 Task: Create List Performance Evaluation in Board IT Management to Workspace Customer Service. Create List Employee Engagement in Board Social Media Content Creation to Workspace Customer Service. Create List Recruitment in Board Market Sizing and Segmentation to Workspace Customer Service
Action: Mouse moved to (247, 178)
Screenshot: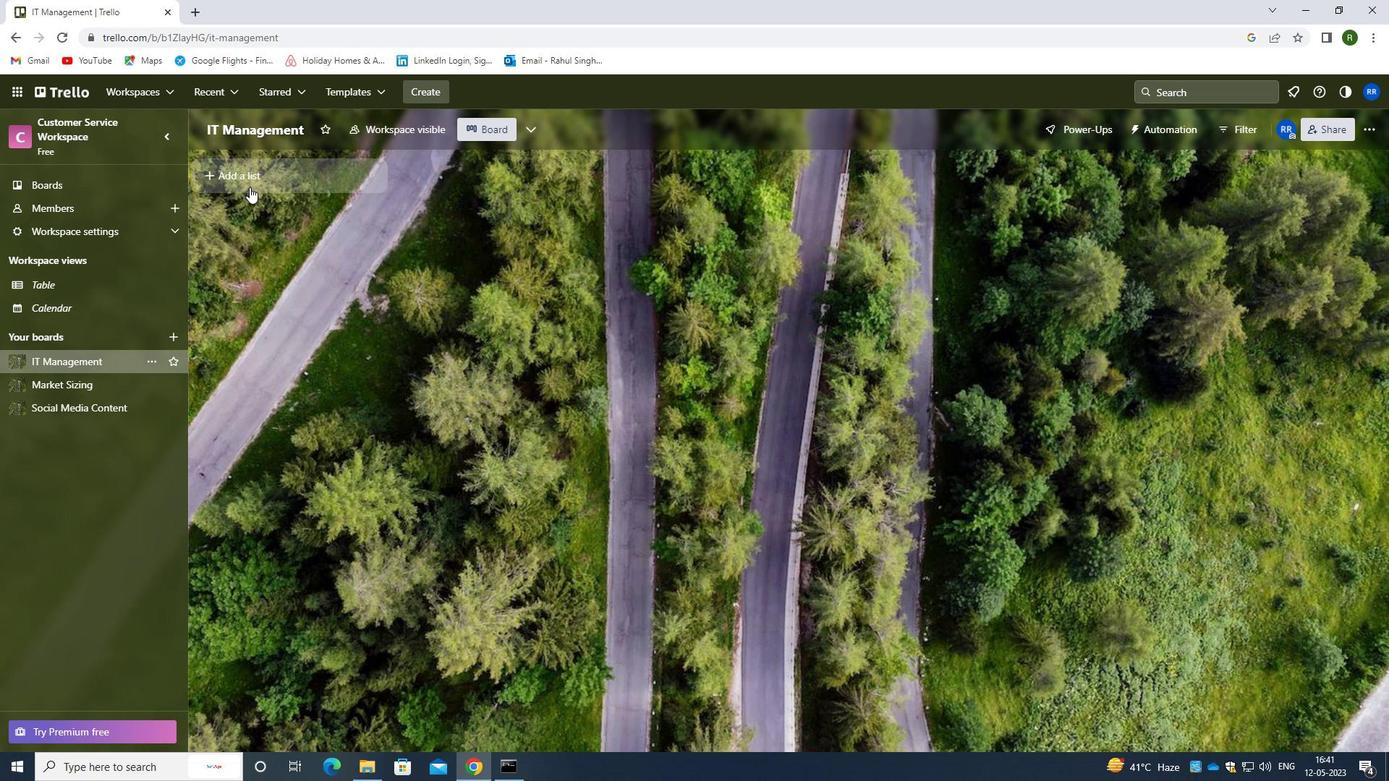 
Action: Mouse pressed left at (247, 178)
Screenshot: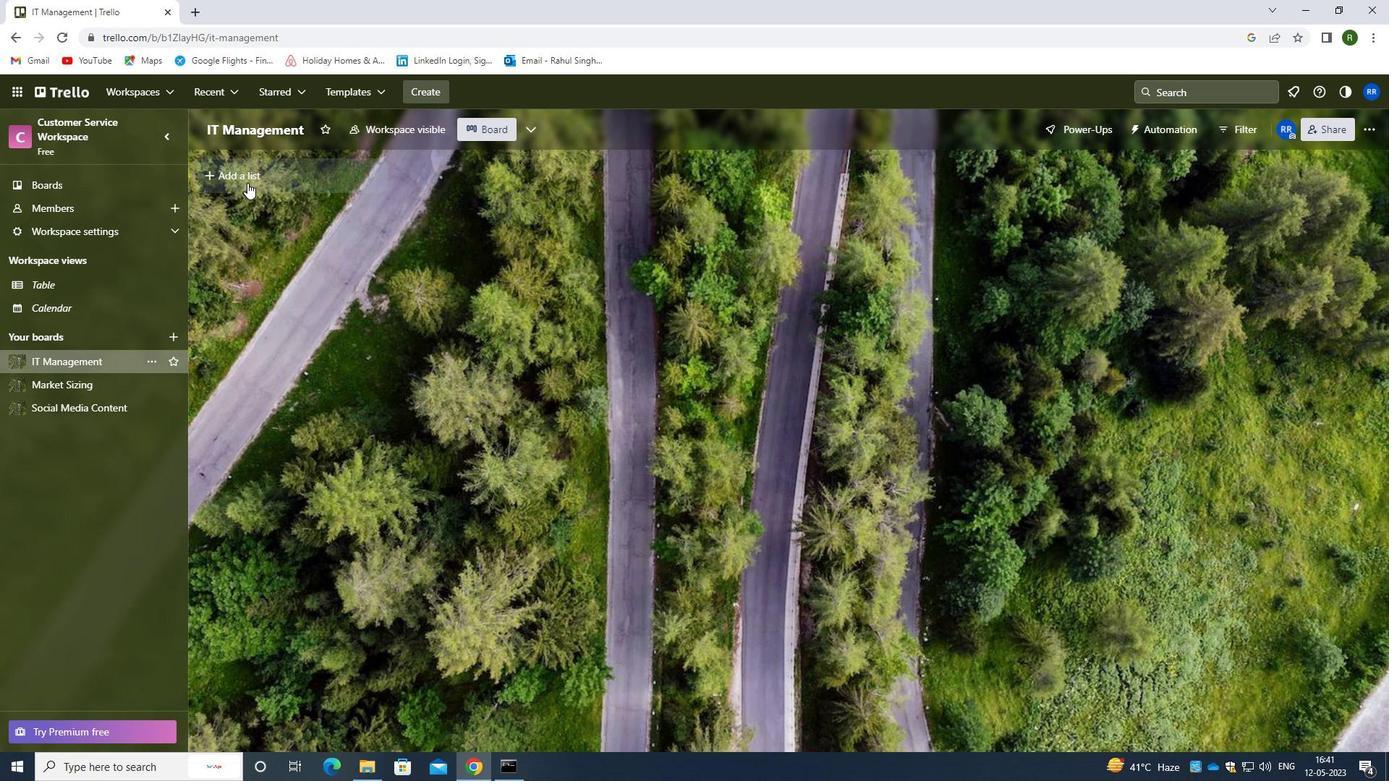 
Action: Mouse moved to (291, 173)
Screenshot: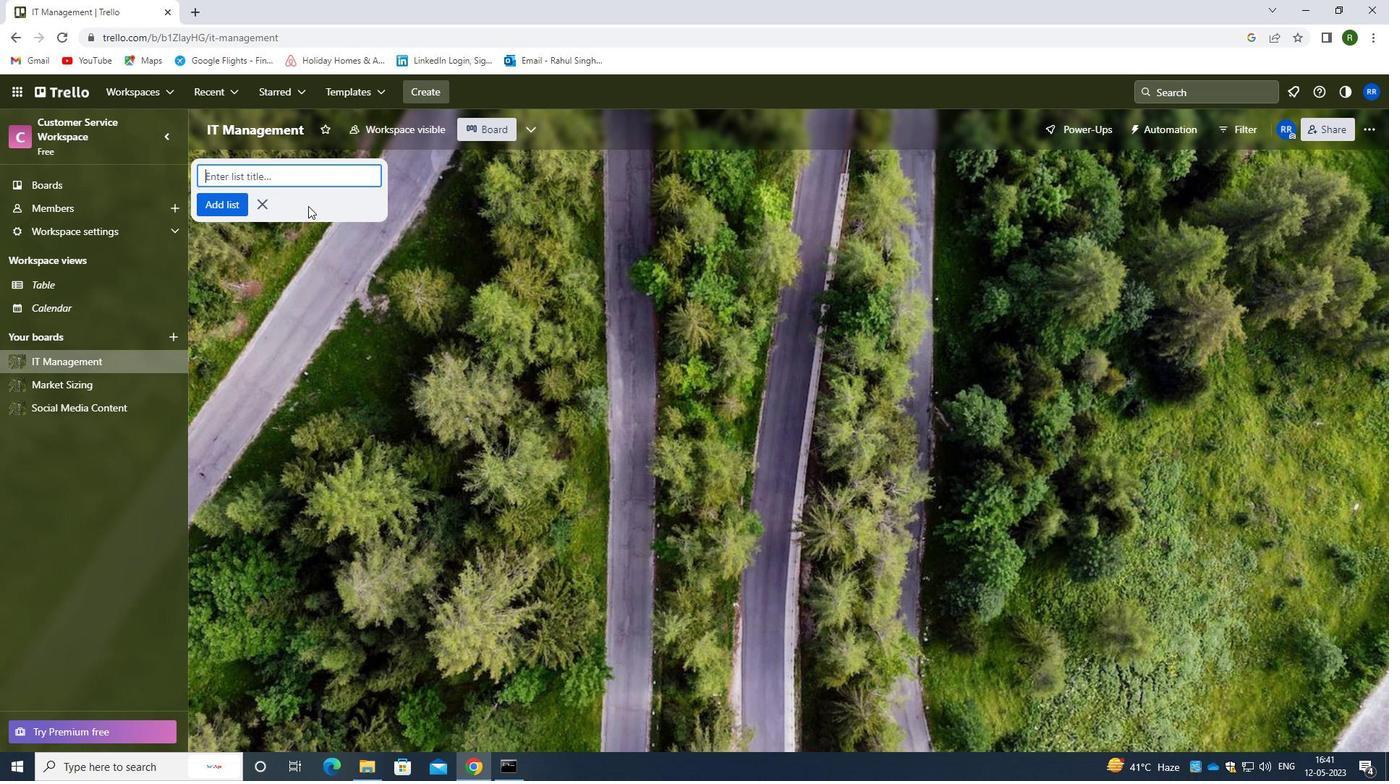 
Action: Key pressed <Key.caps_lock>e<Key.backspace>p<Key.caps_lock>erformance<Key.space><Key.caps_lock>e<Key.caps_lock>valuation
Screenshot: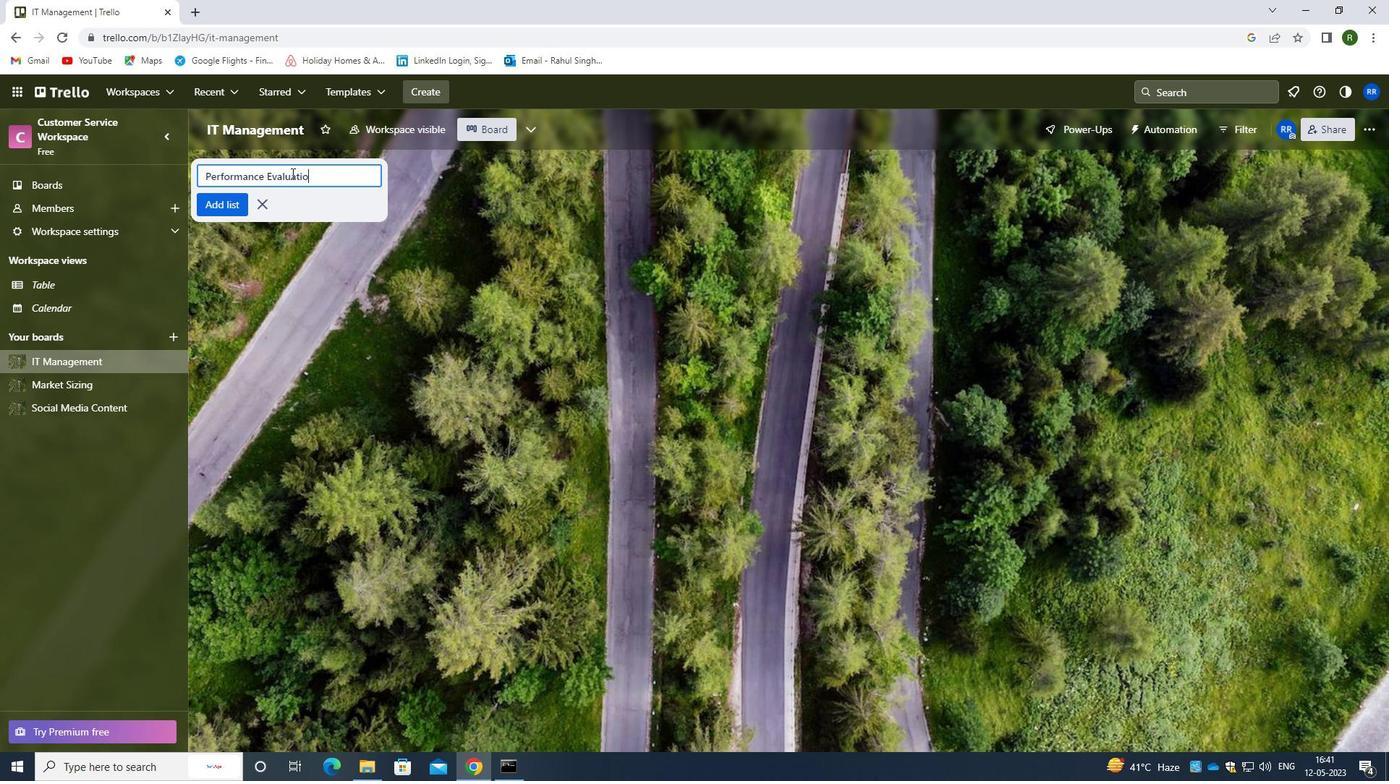 
Action: Mouse moved to (214, 201)
Screenshot: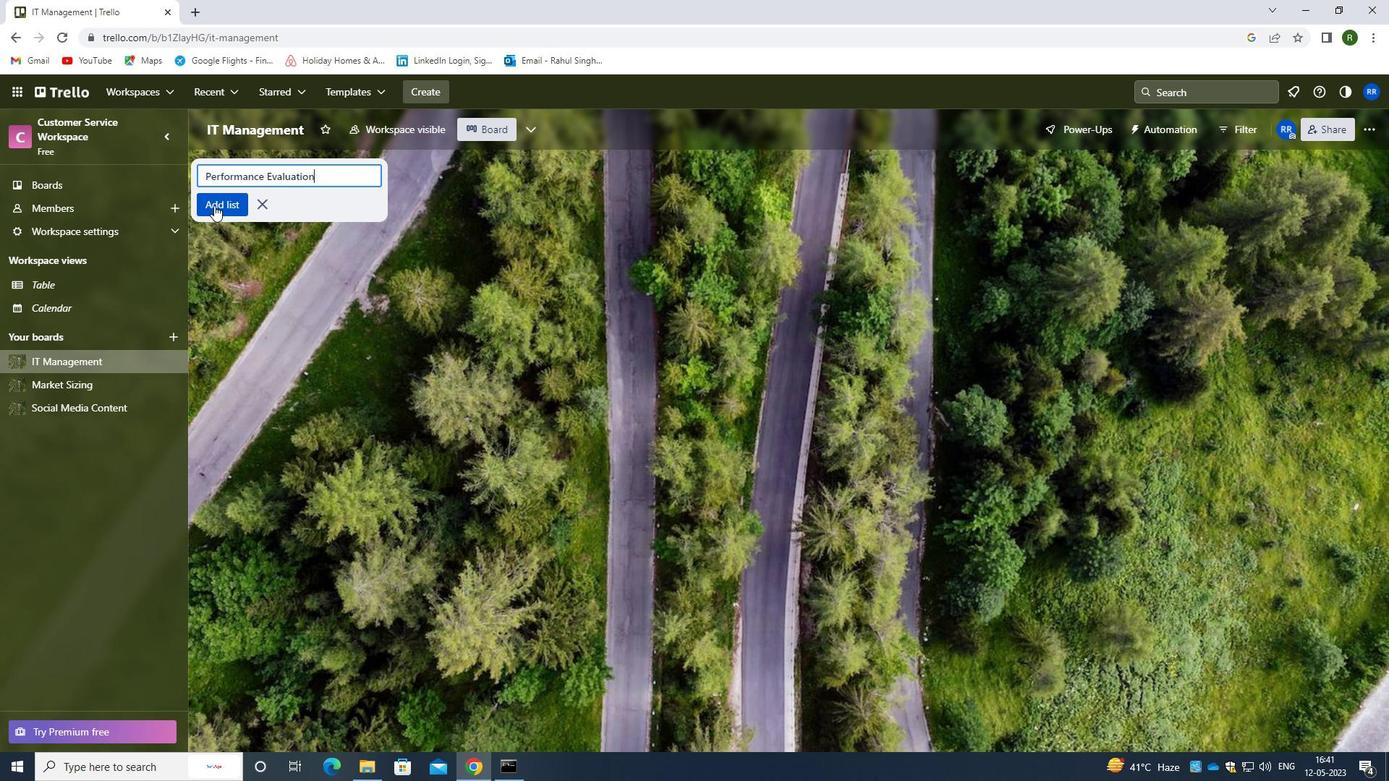 
Action: Mouse pressed left at (214, 201)
Screenshot: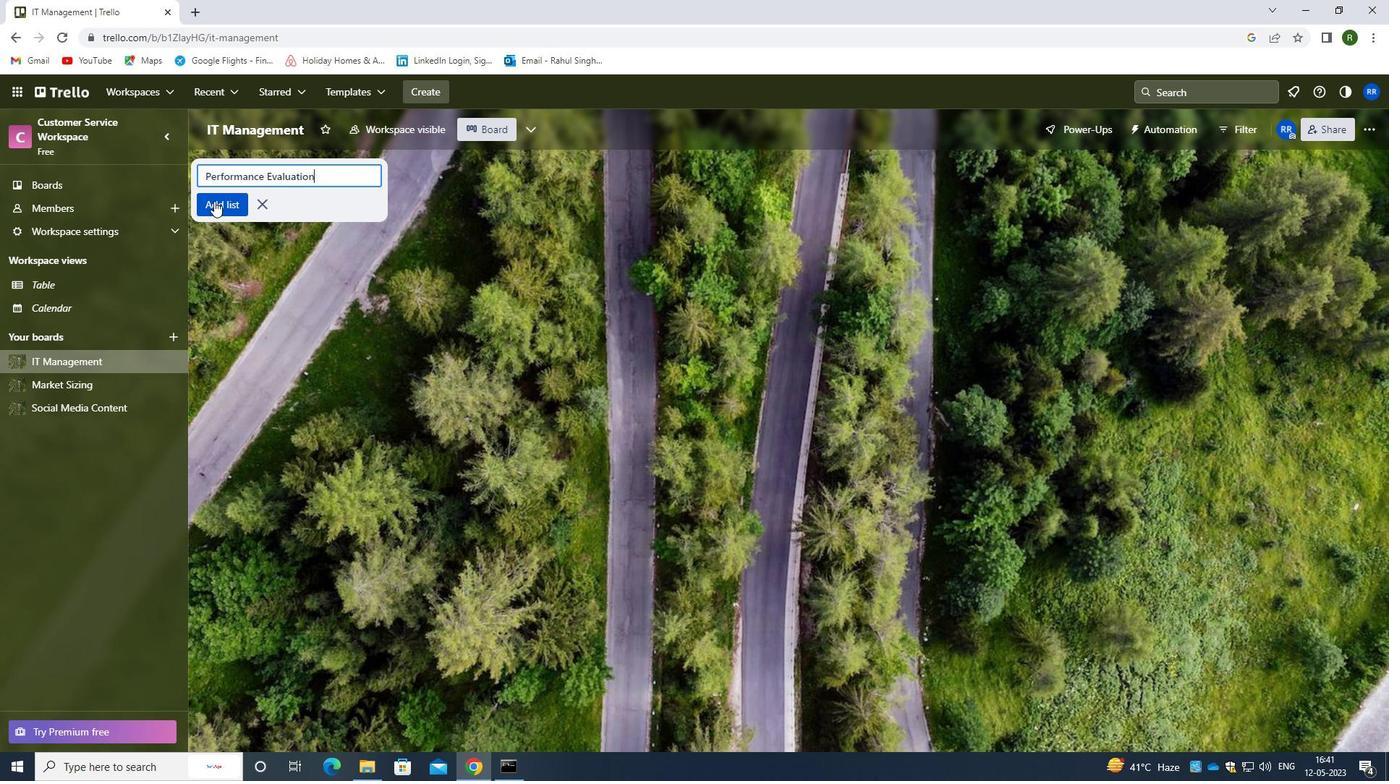 
Action: Mouse moved to (83, 406)
Screenshot: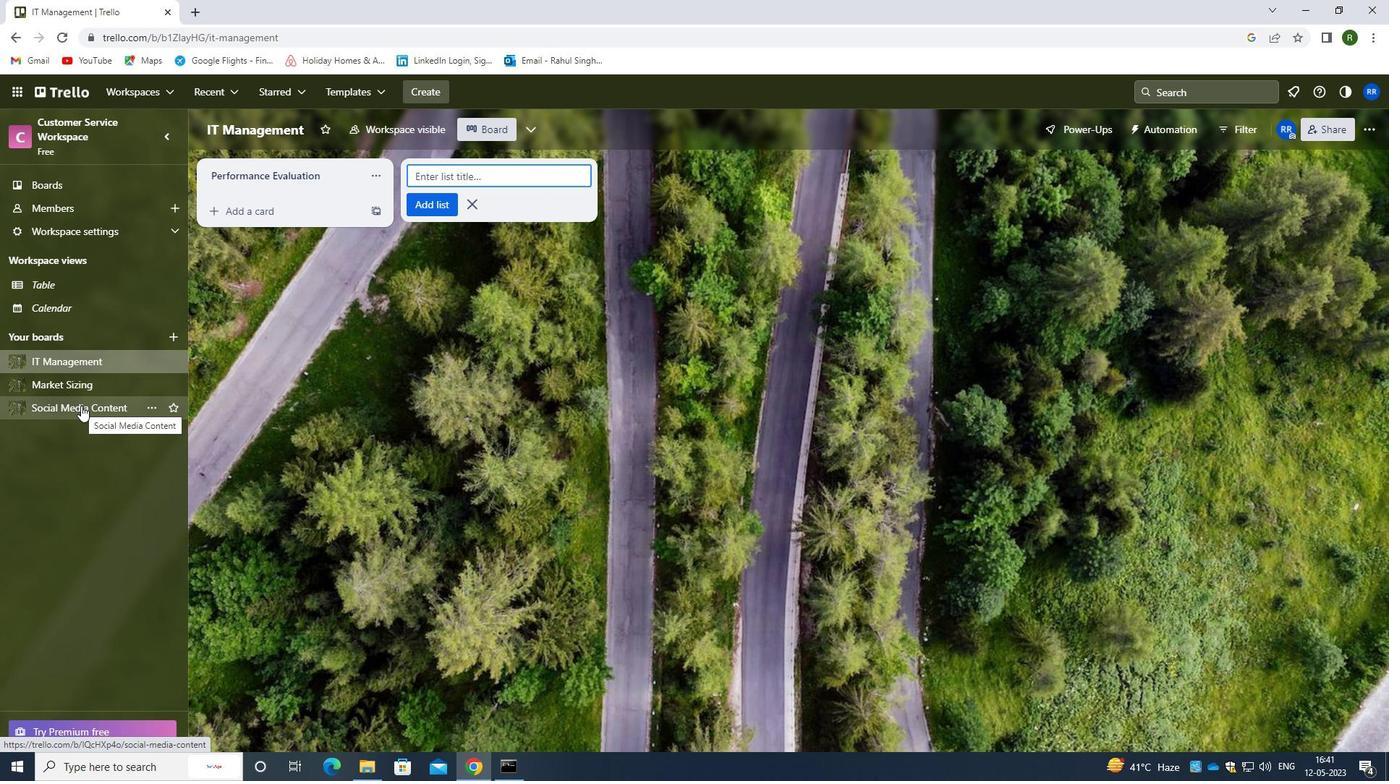 
Action: Mouse pressed left at (83, 406)
Screenshot: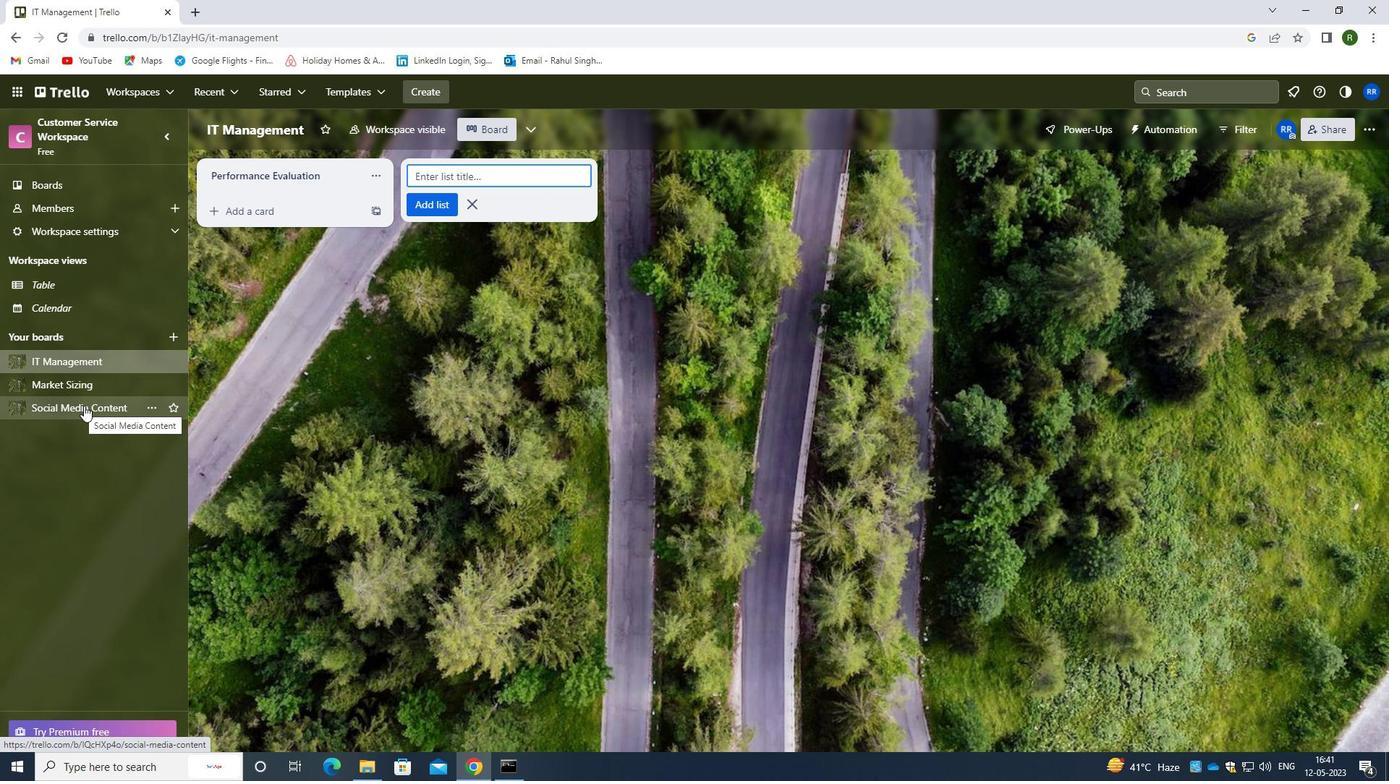 
Action: Mouse moved to (262, 172)
Screenshot: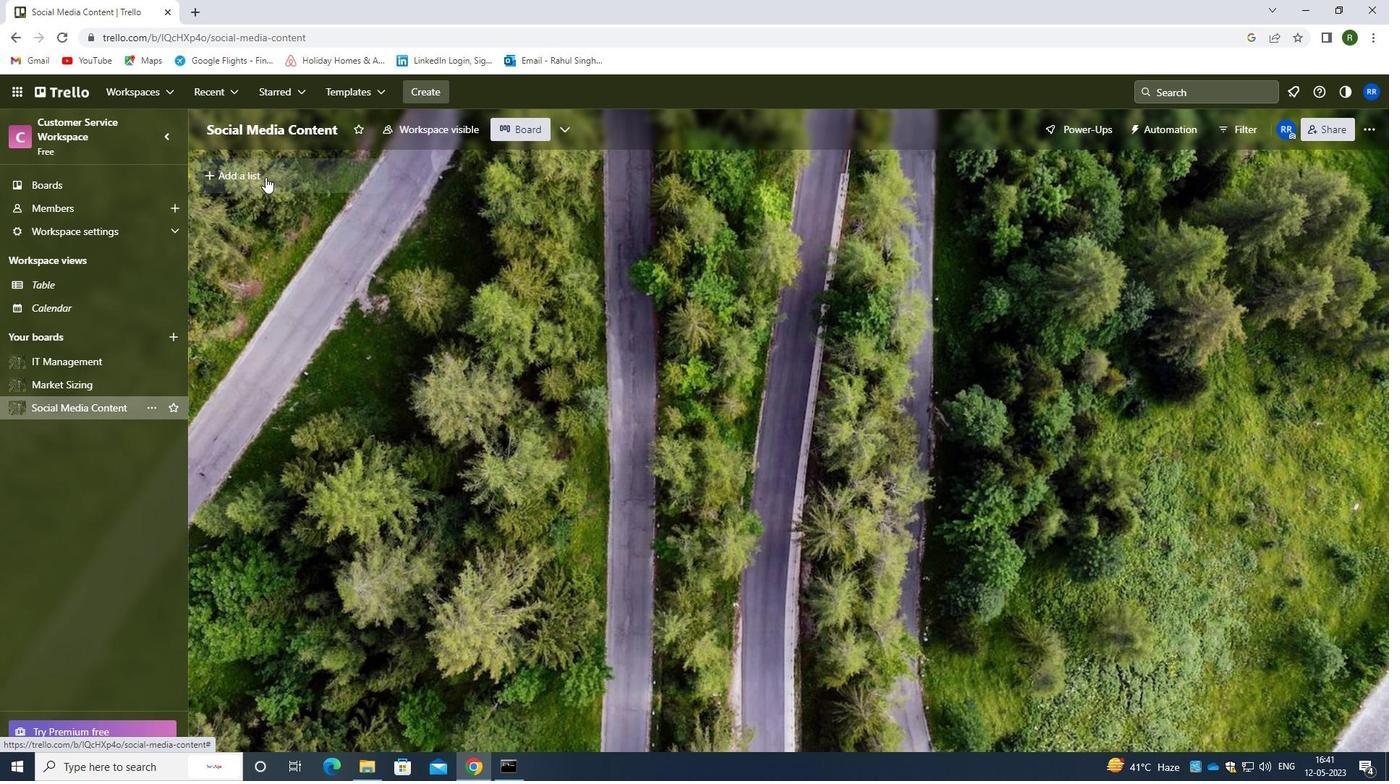 
Action: Mouse pressed left at (262, 172)
Screenshot: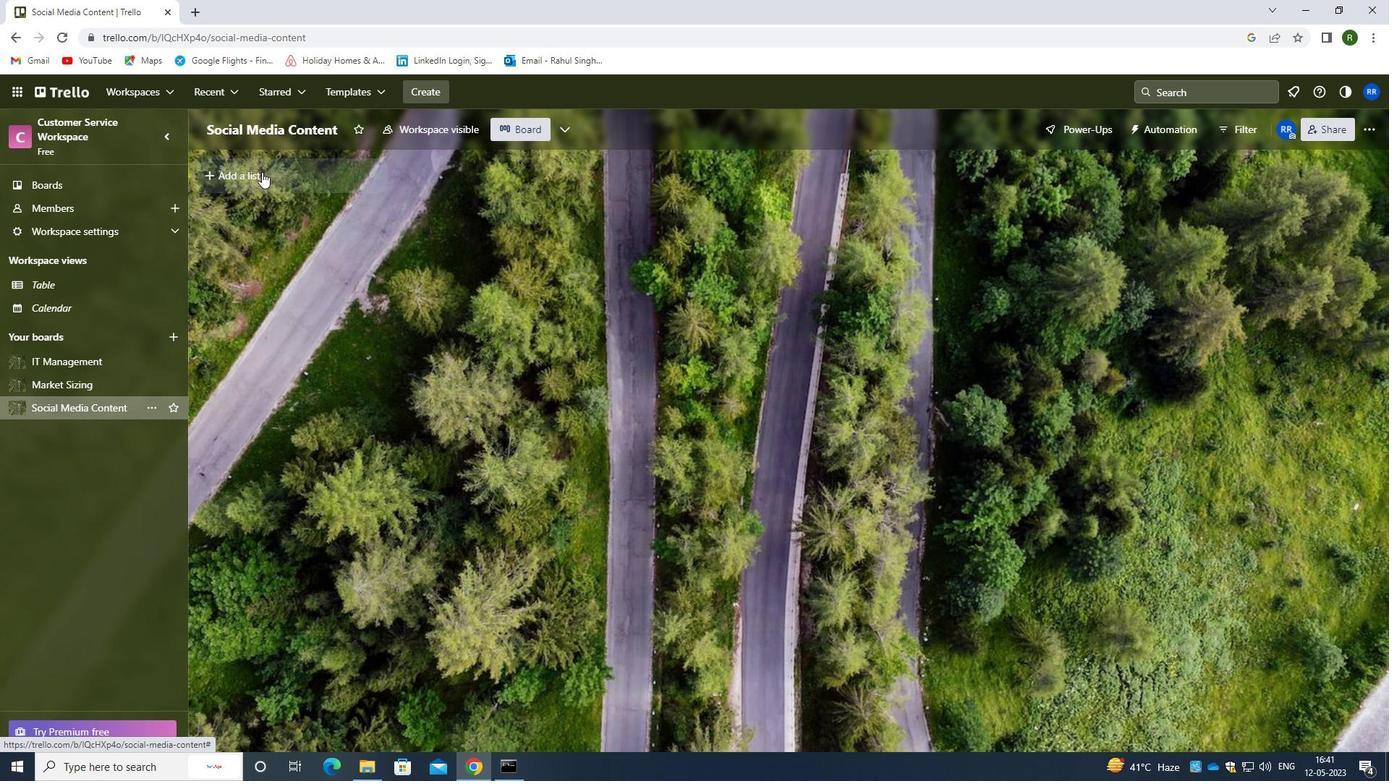 
Action: Mouse moved to (271, 177)
Screenshot: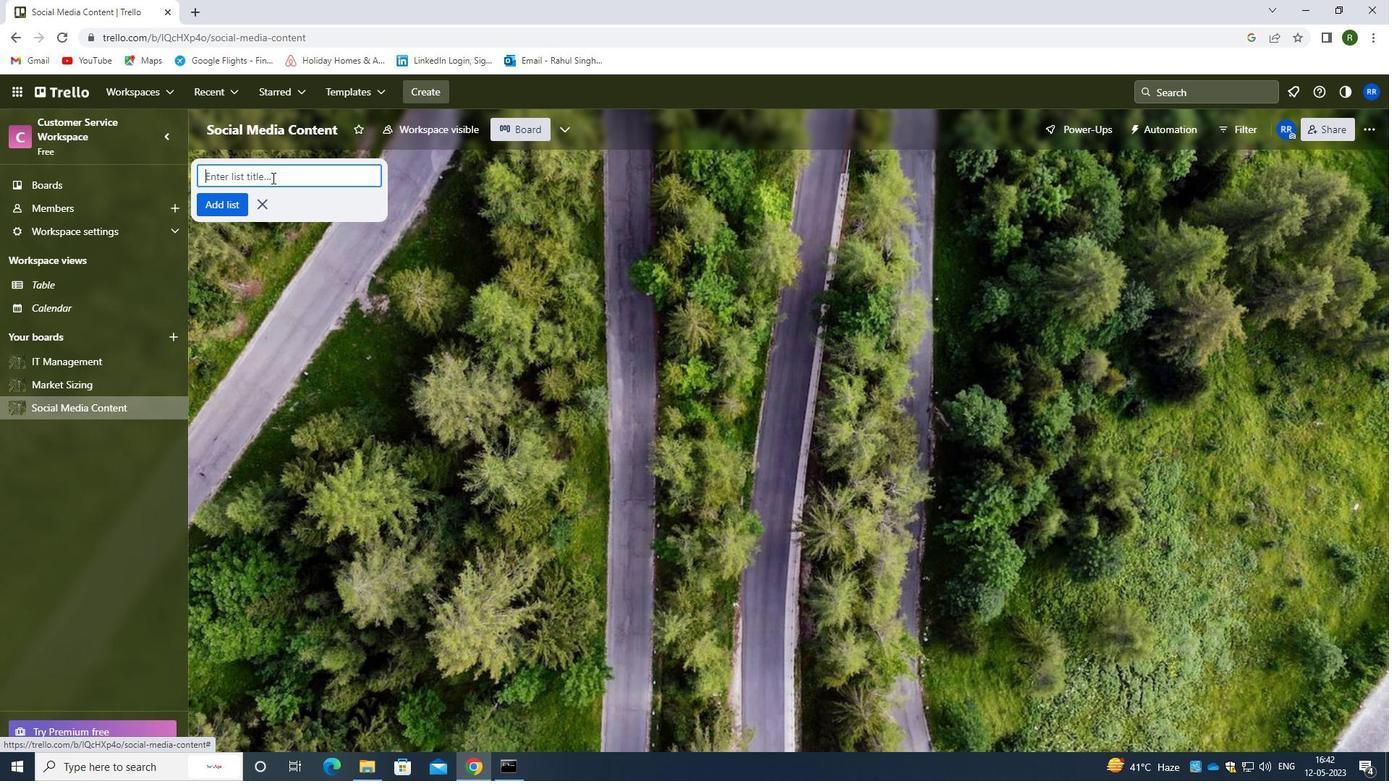 
Action: Key pressed <Key.caps_lock>e<Key.caps_lock>mployee<Key.space><Key.caps_lock>e<Key.caps_lock>ngagement
Screenshot: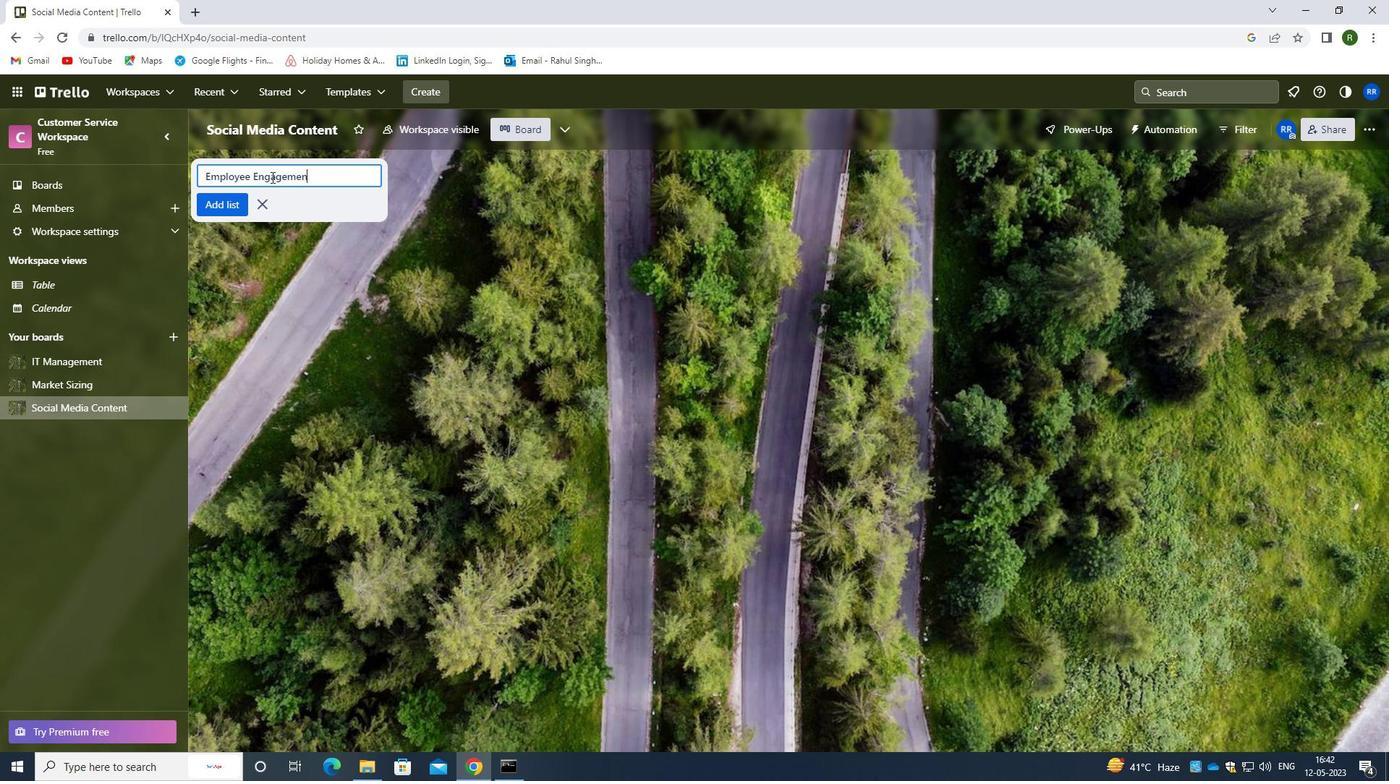 
Action: Mouse moved to (215, 208)
Screenshot: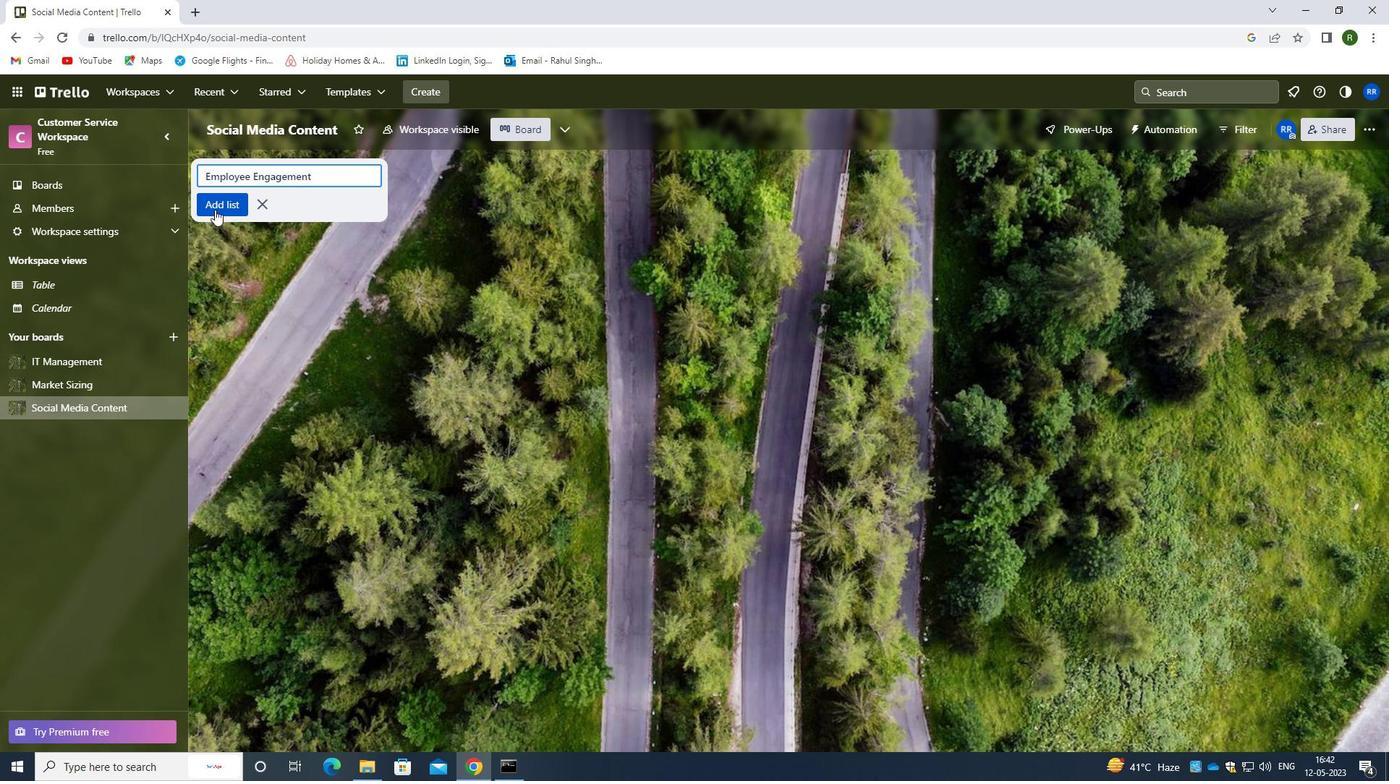 
Action: Mouse pressed left at (215, 208)
Screenshot: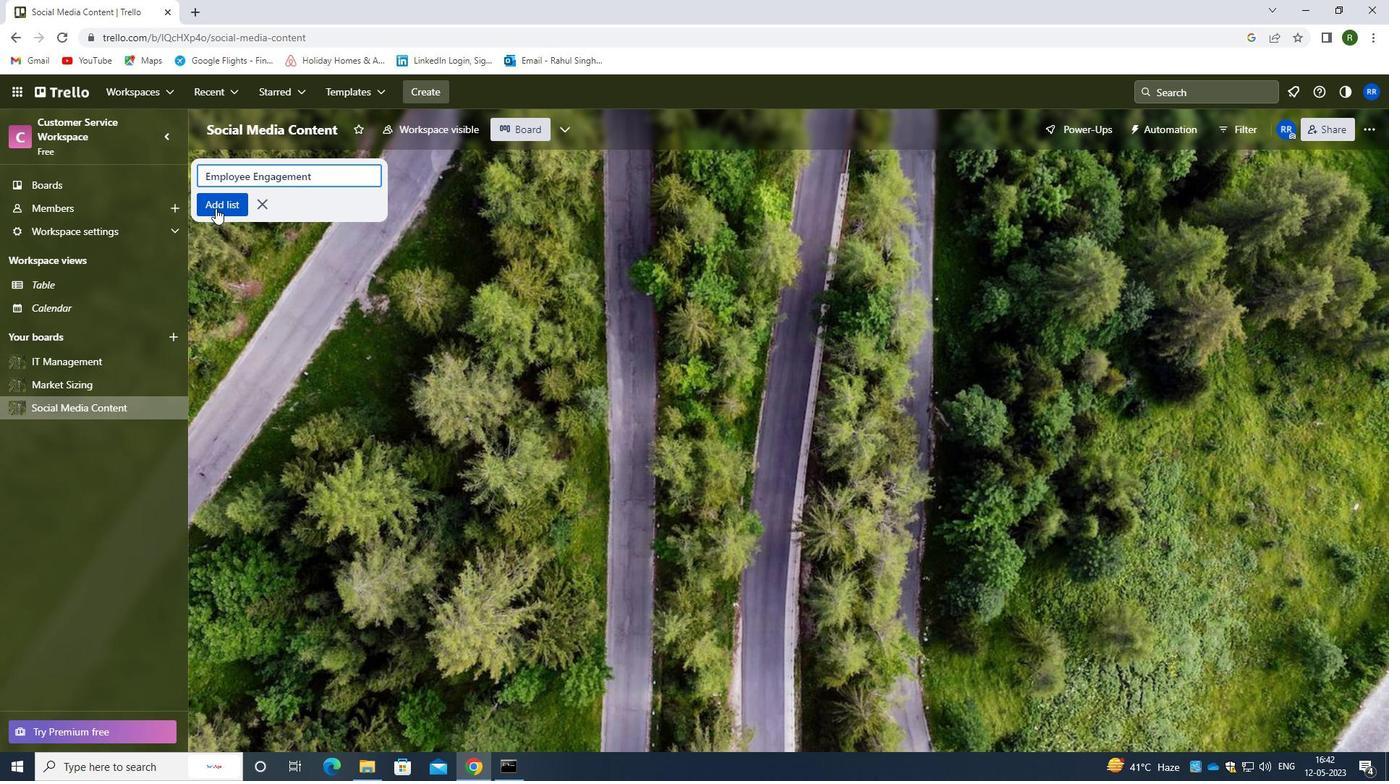 
Action: Mouse moved to (73, 385)
Screenshot: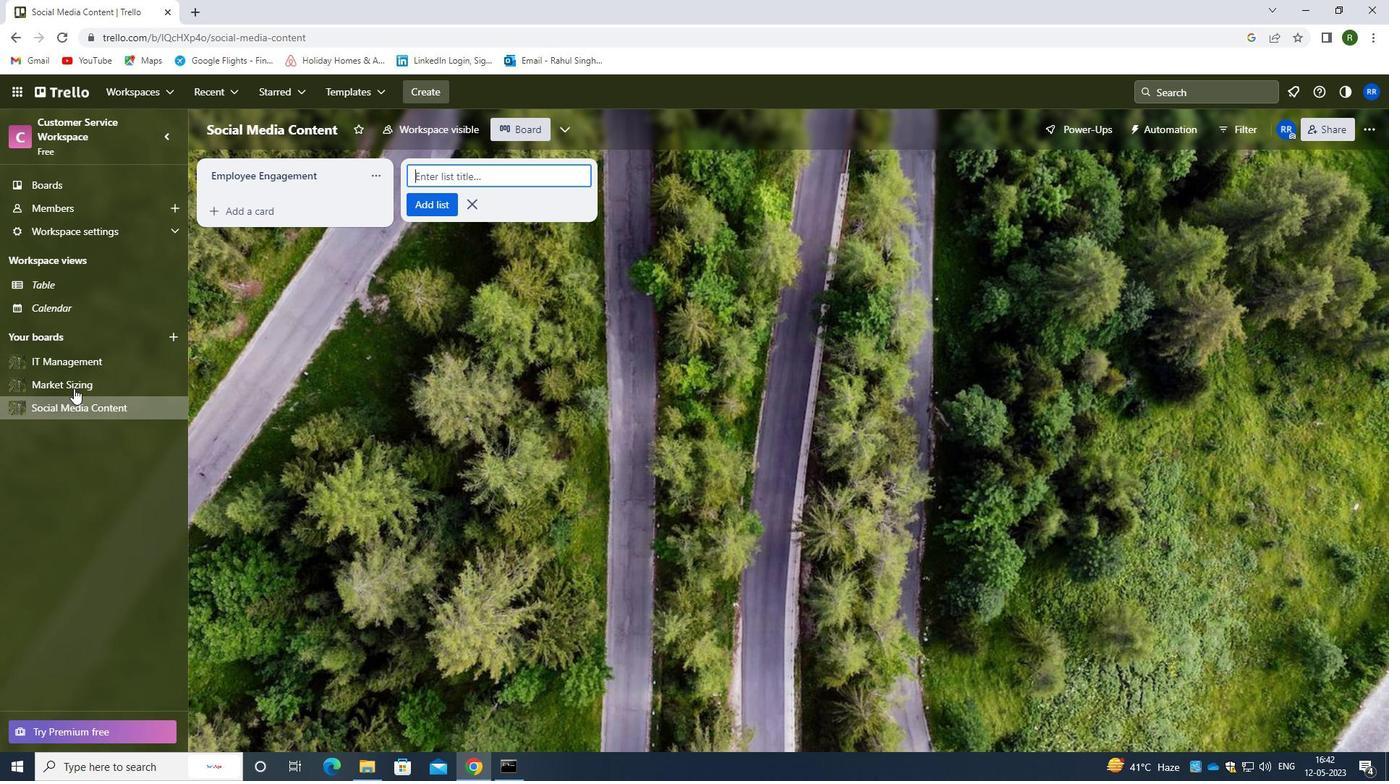 
Action: Mouse pressed left at (73, 385)
Screenshot: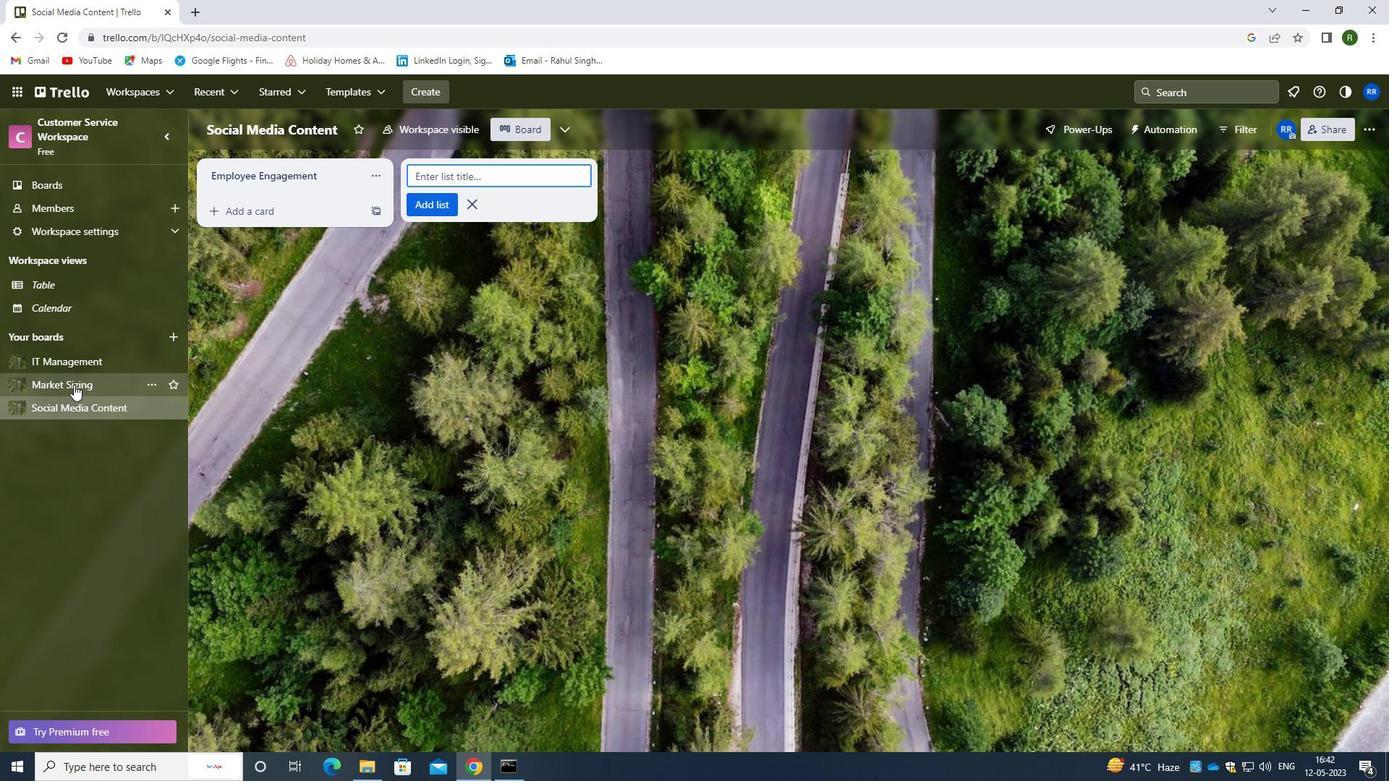 
Action: Mouse moved to (248, 177)
Screenshot: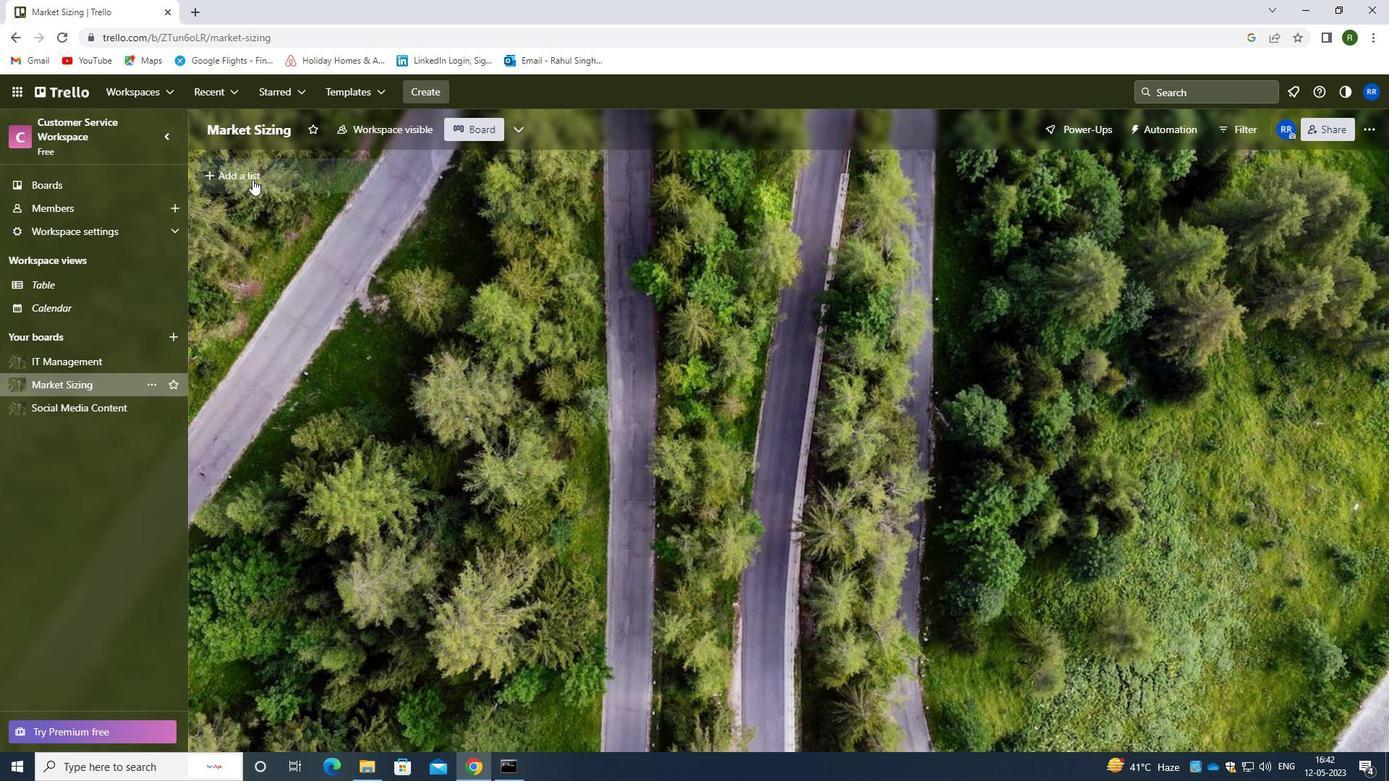 
Action: Mouse pressed left at (248, 177)
Screenshot: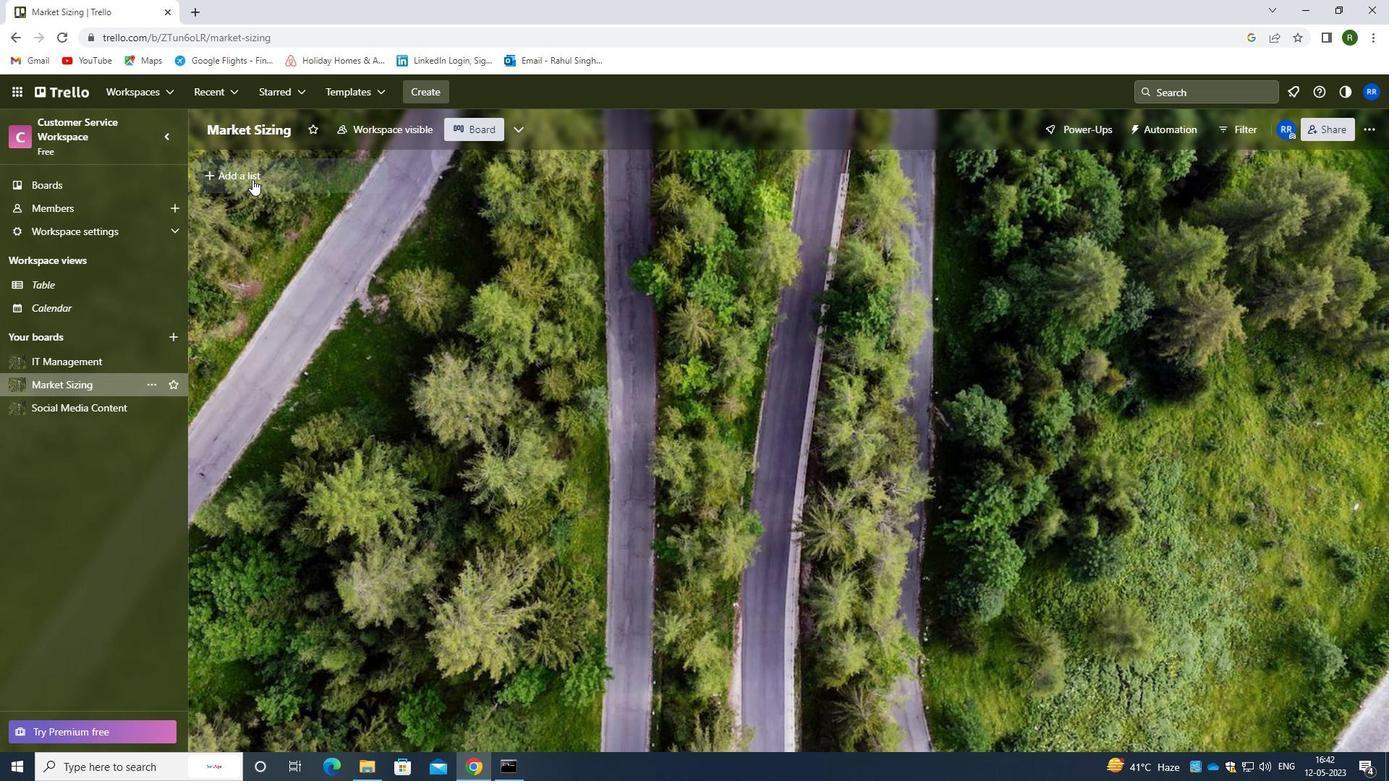 
Action: Mouse moved to (306, 178)
Screenshot: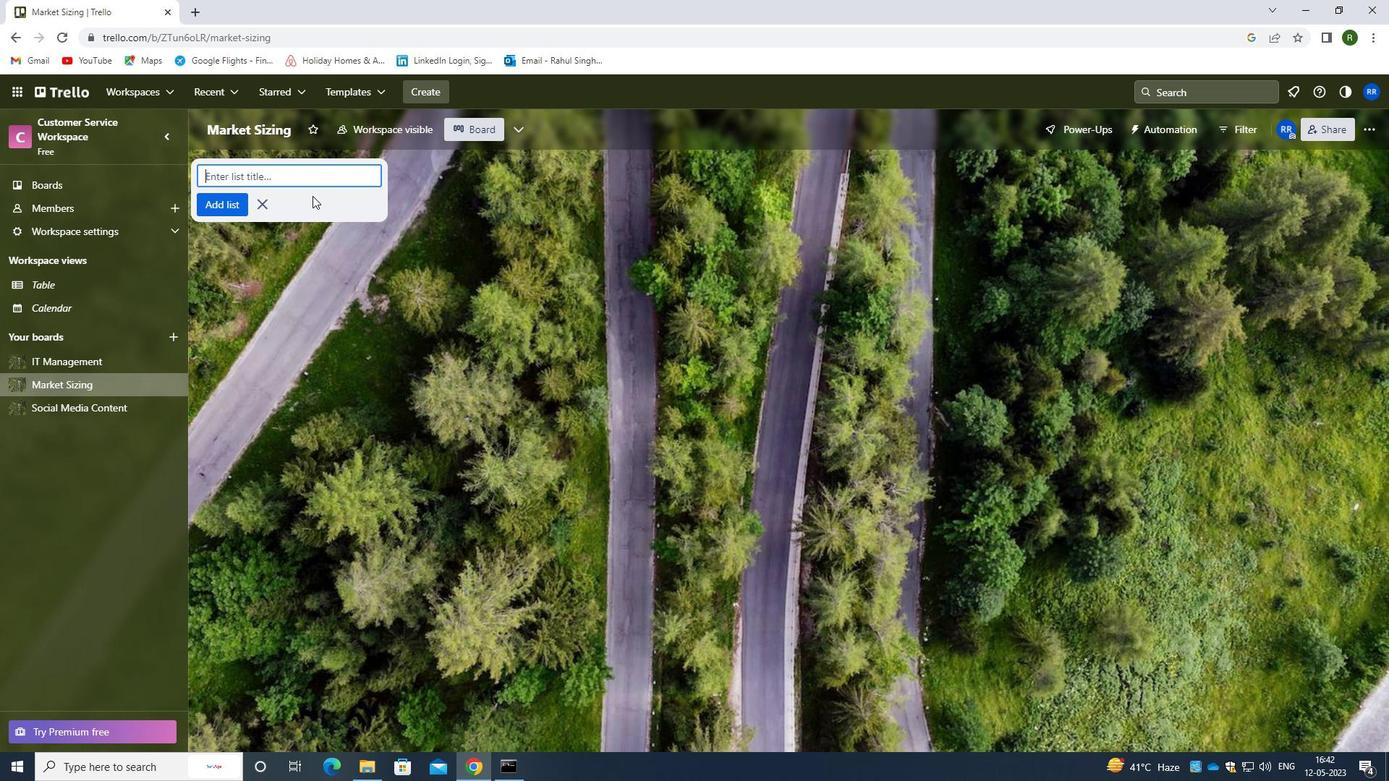 
Action: Key pressed <Key.caps_lock>r<Key.caps_lock>ecruitment
Screenshot: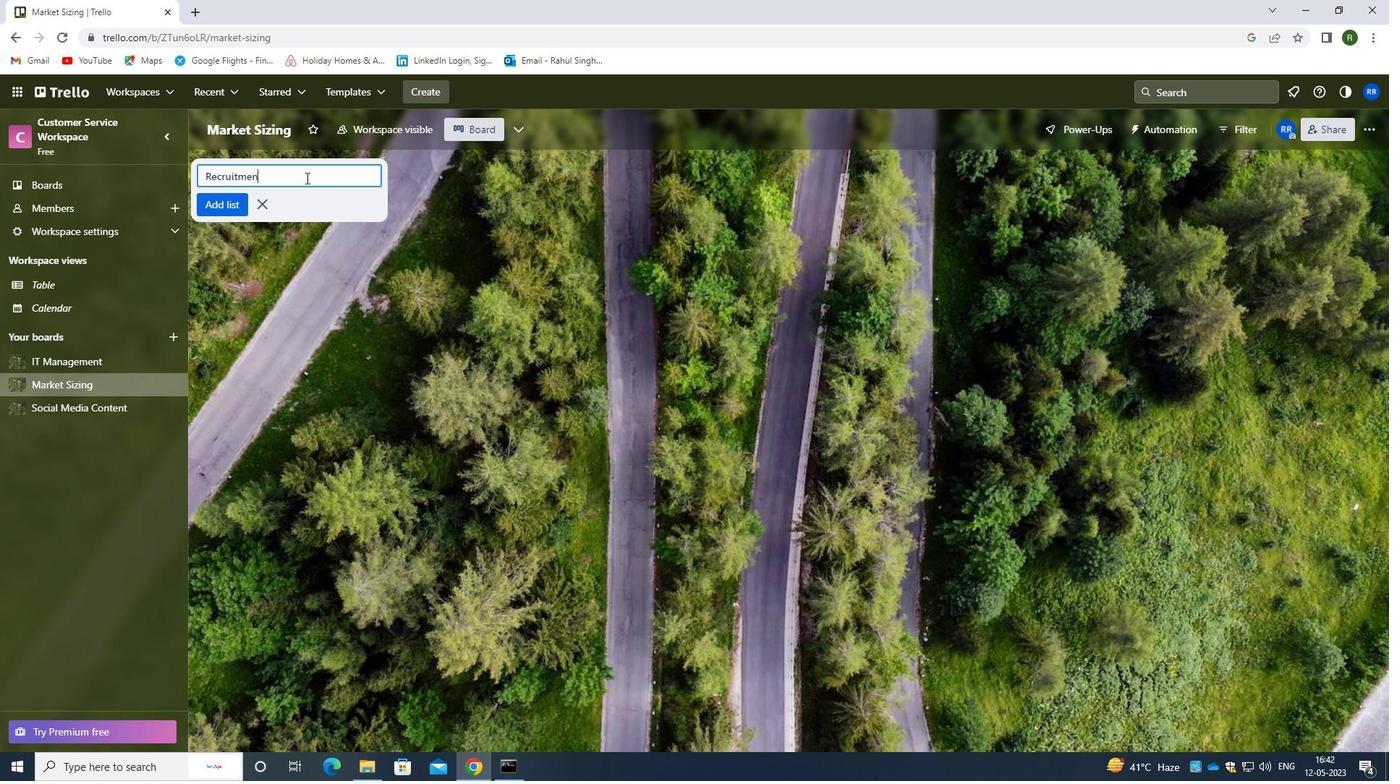 
Action: Mouse moved to (214, 204)
Screenshot: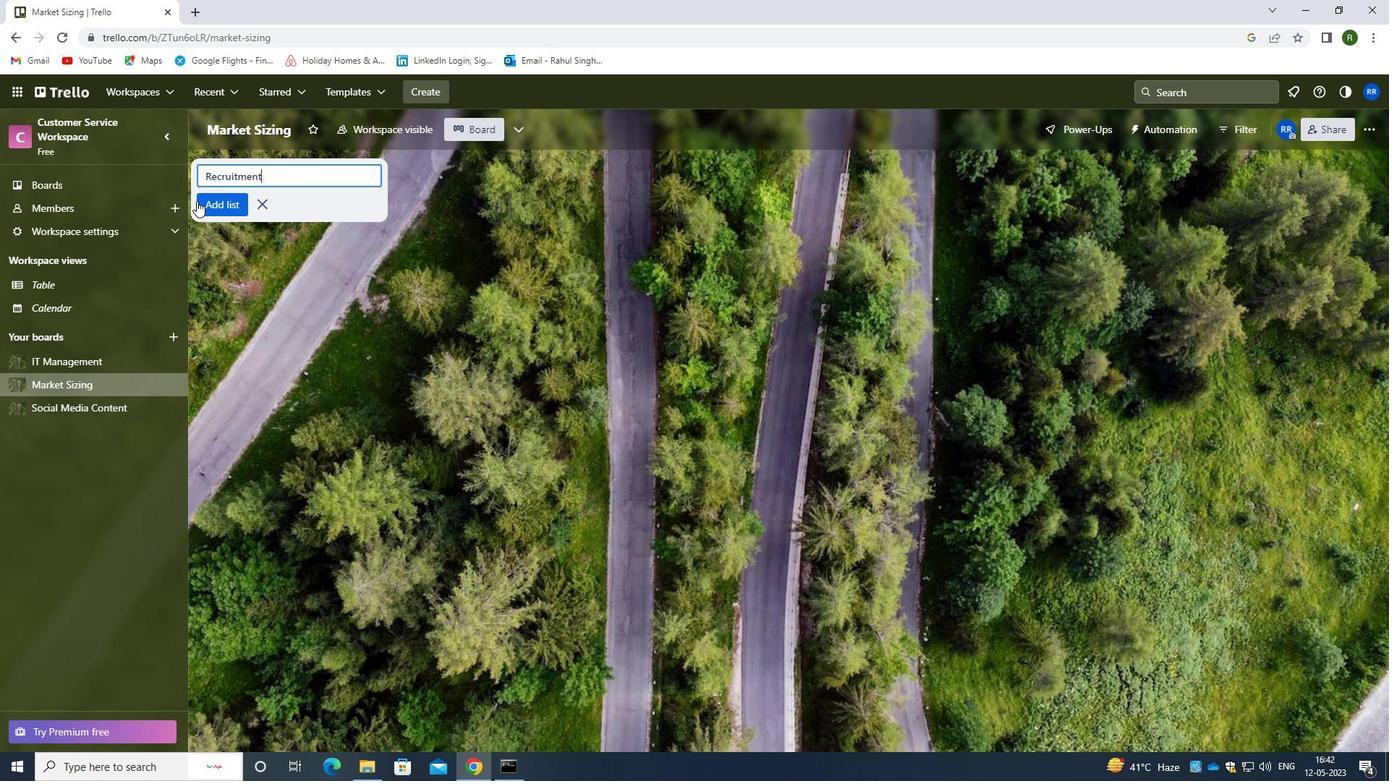 
Action: Mouse pressed left at (214, 204)
Screenshot: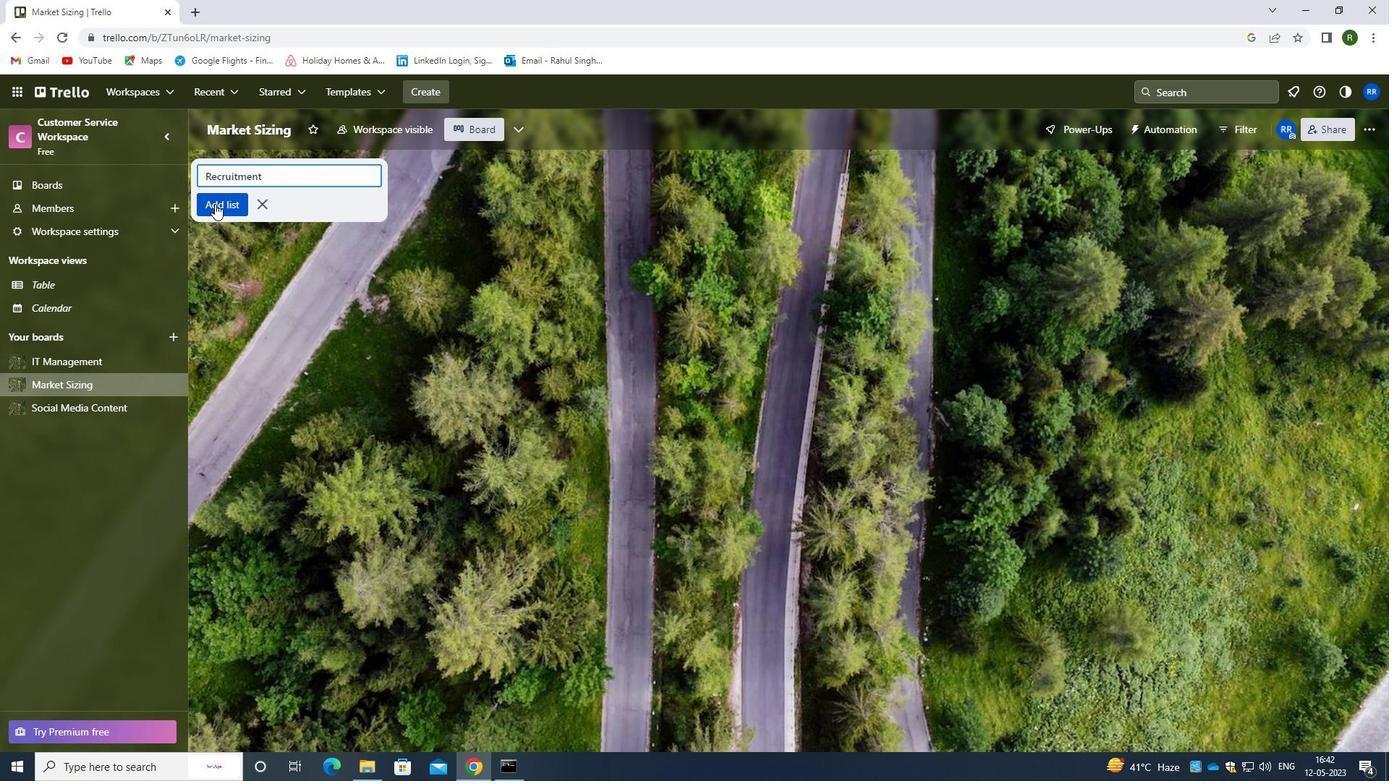 
Action: Mouse moved to (352, 386)
Screenshot: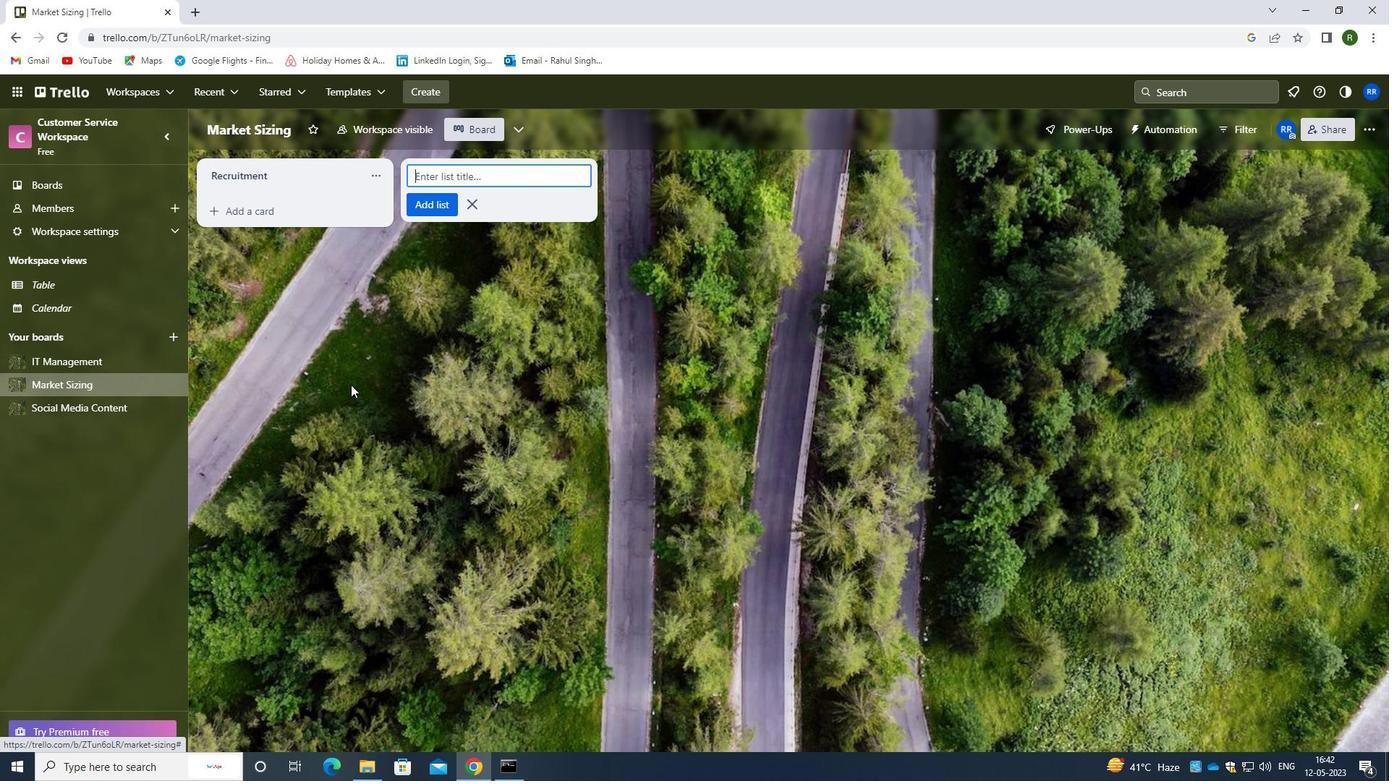 
